 Task: Log work in the project Wizardry for the issue 'Integrate a new feedback survey feature into an existing website to gather user feedback and suggestions' spent time as '2w 1d 7h 36m' and remaining time as '2w 3d 5h 8m' and move to top of backlog. Now add the issue to the epic 'API Integration'.
Action: Mouse moved to (958, 369)
Screenshot: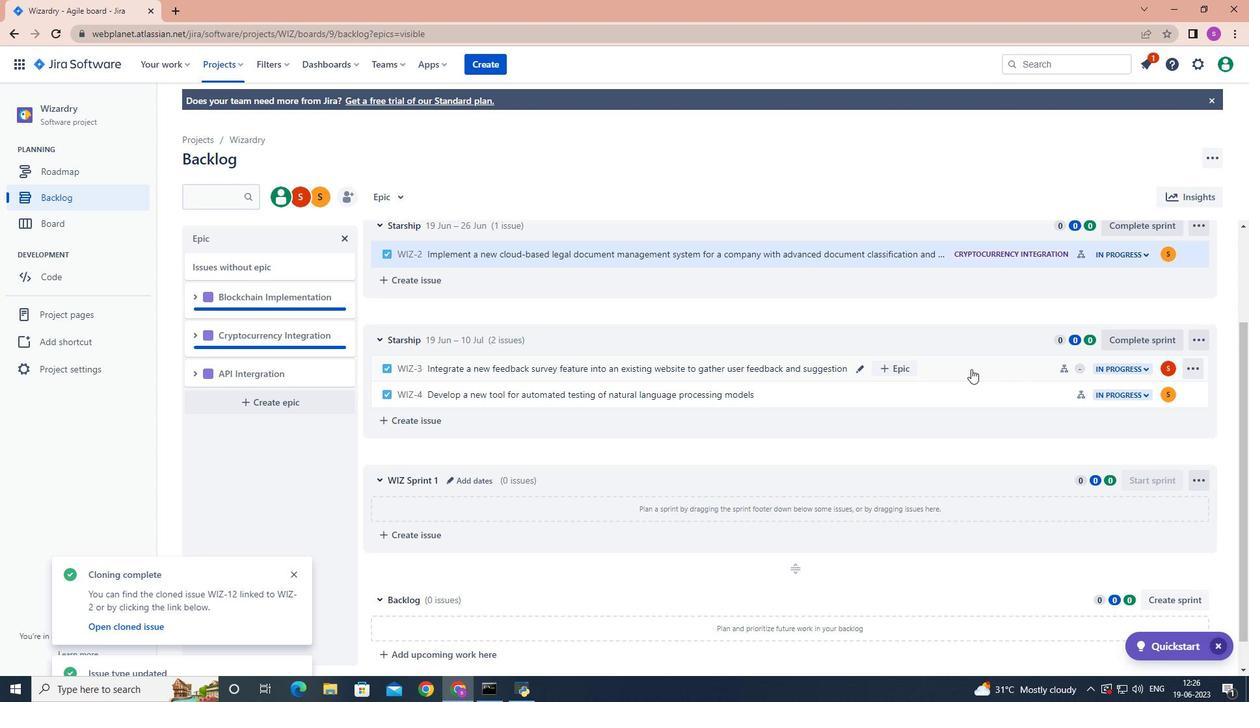 
Action: Mouse pressed left at (958, 369)
Screenshot: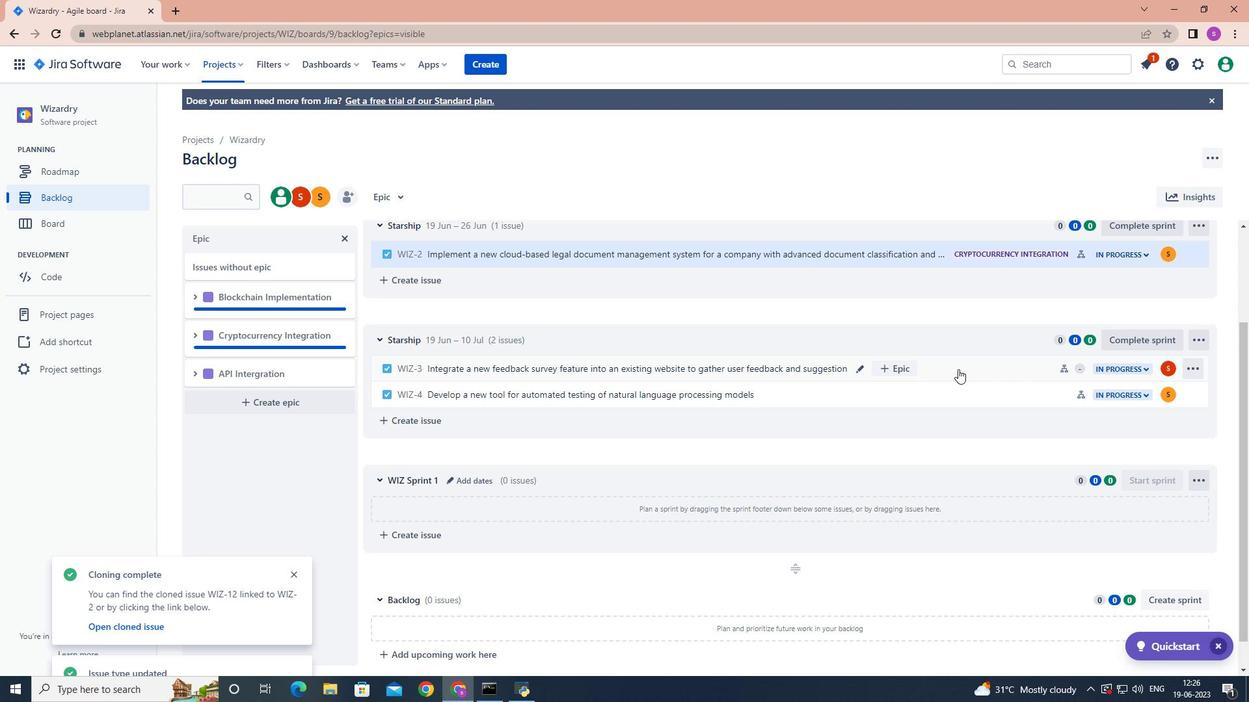 
Action: Mouse moved to (1193, 233)
Screenshot: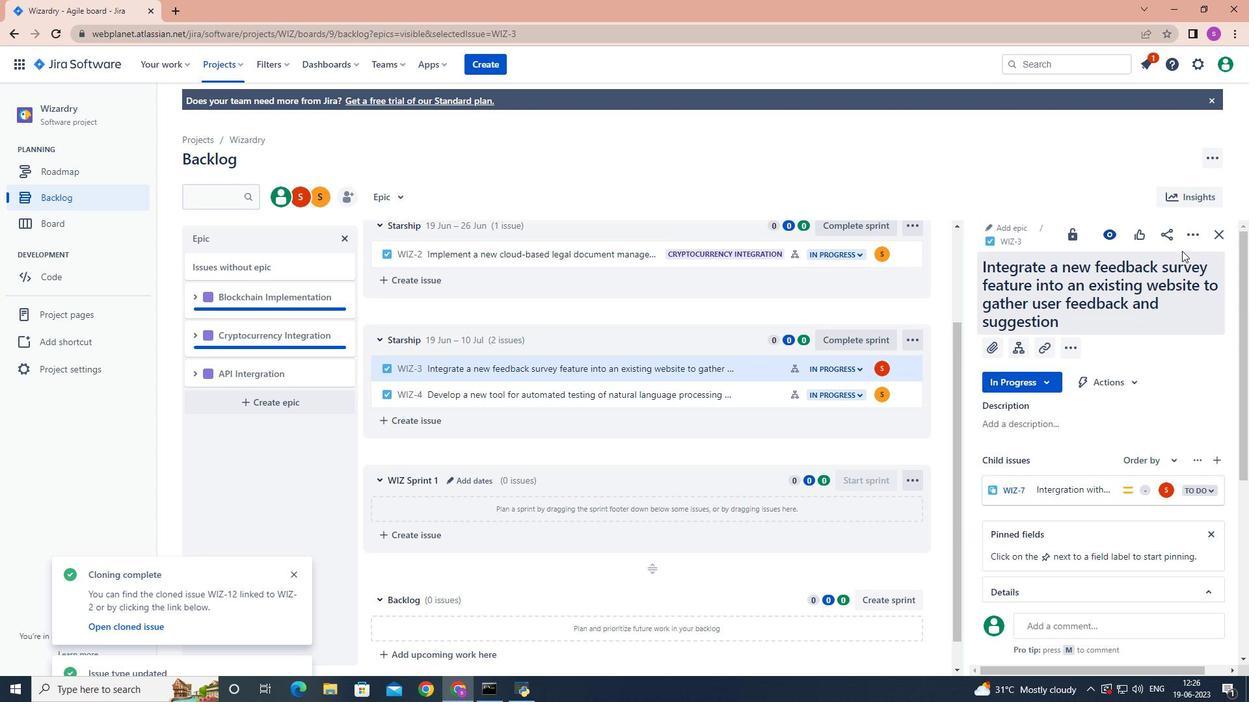 
Action: Mouse pressed left at (1193, 233)
Screenshot: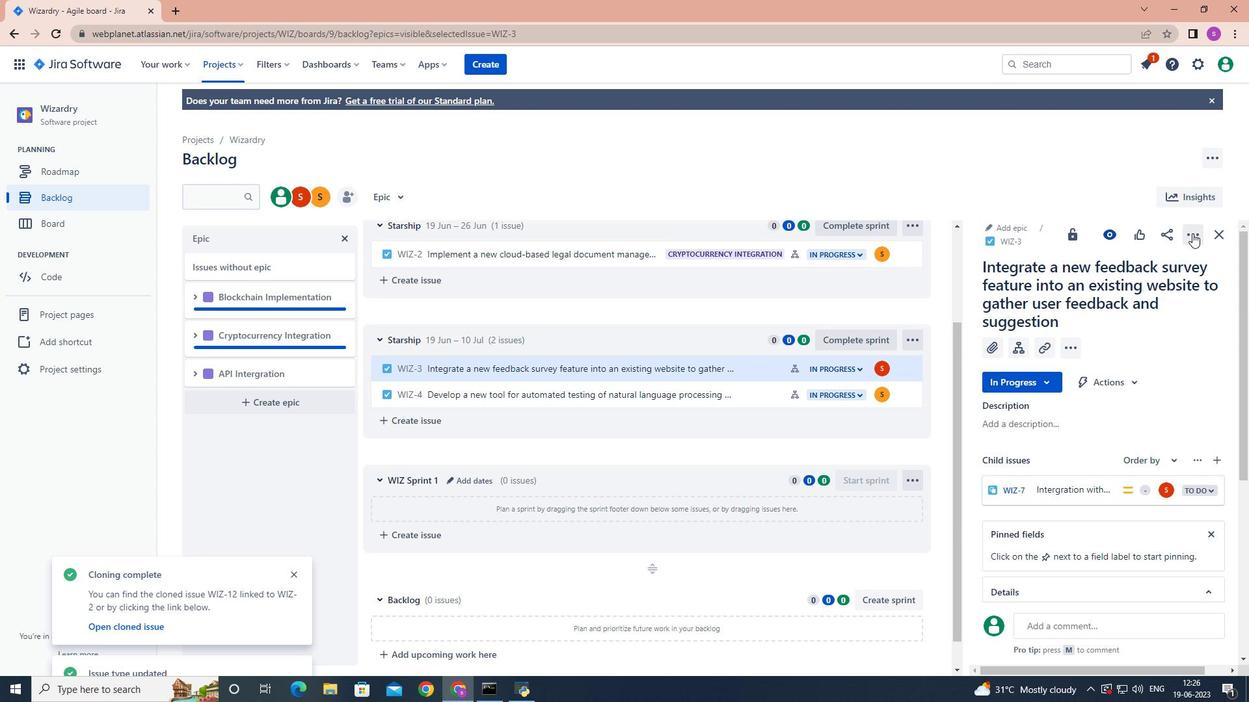 
Action: Mouse moved to (1132, 270)
Screenshot: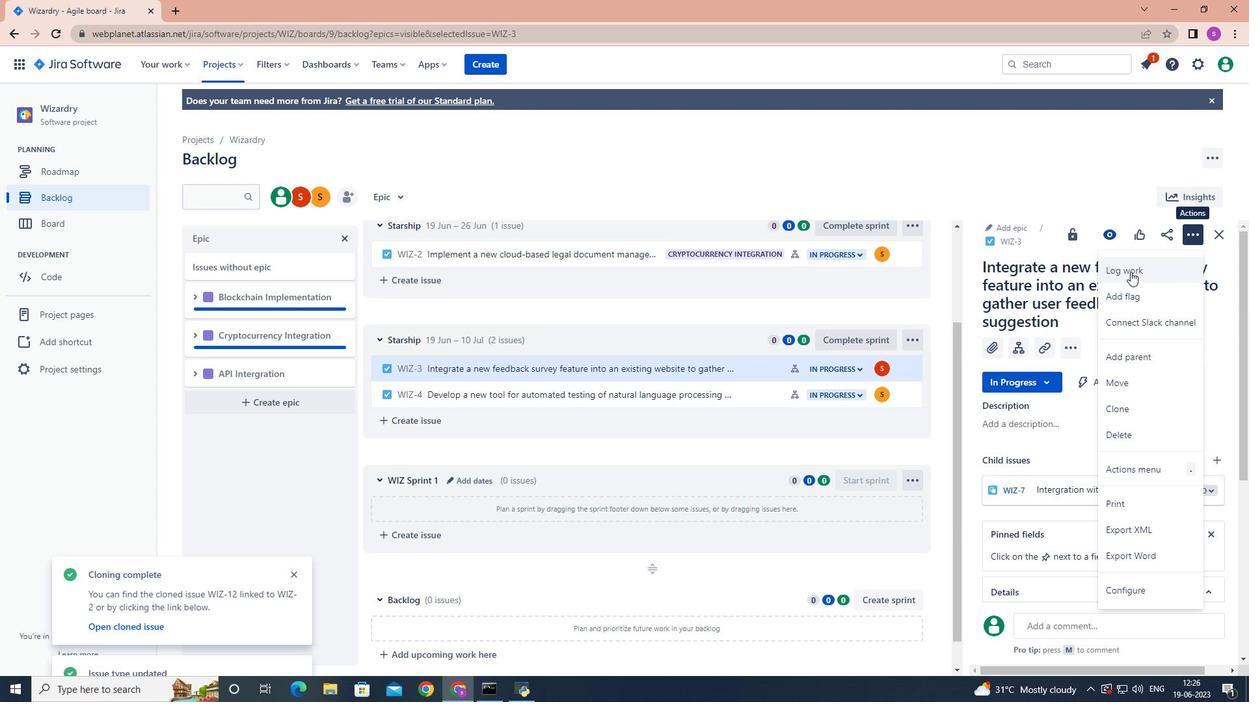 
Action: Mouse pressed left at (1132, 270)
Screenshot: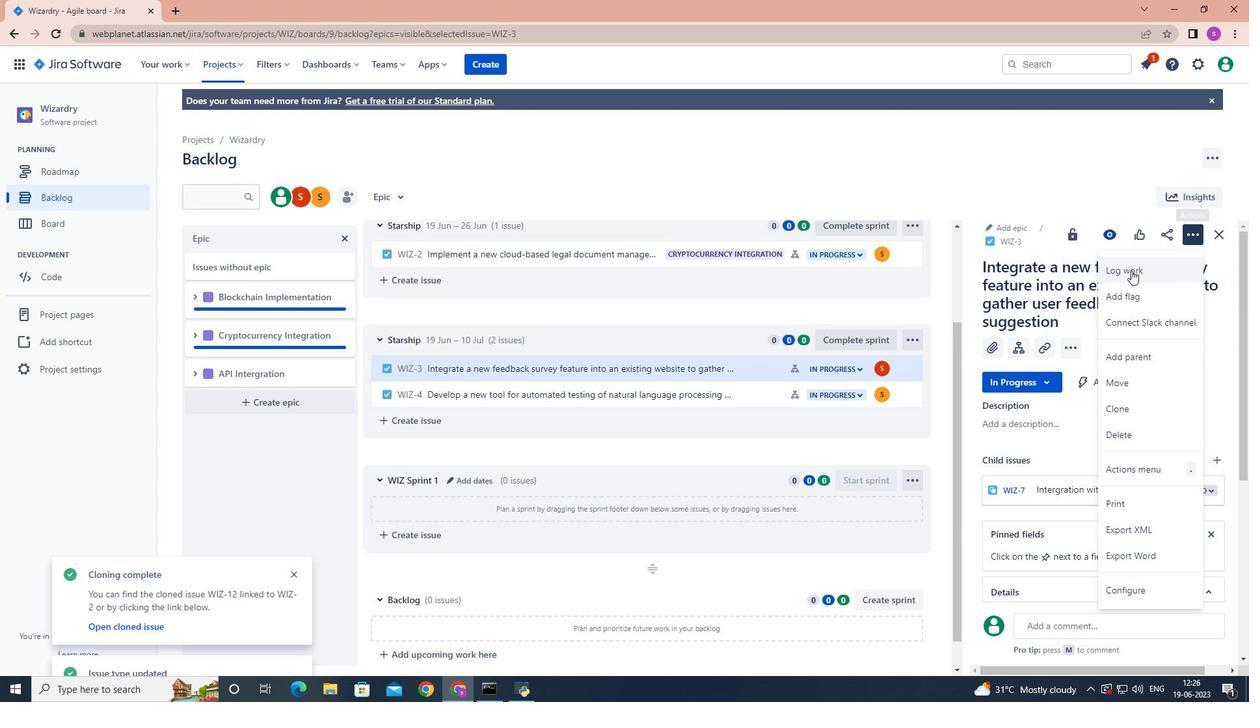 
Action: Mouse moved to (1128, 270)
Screenshot: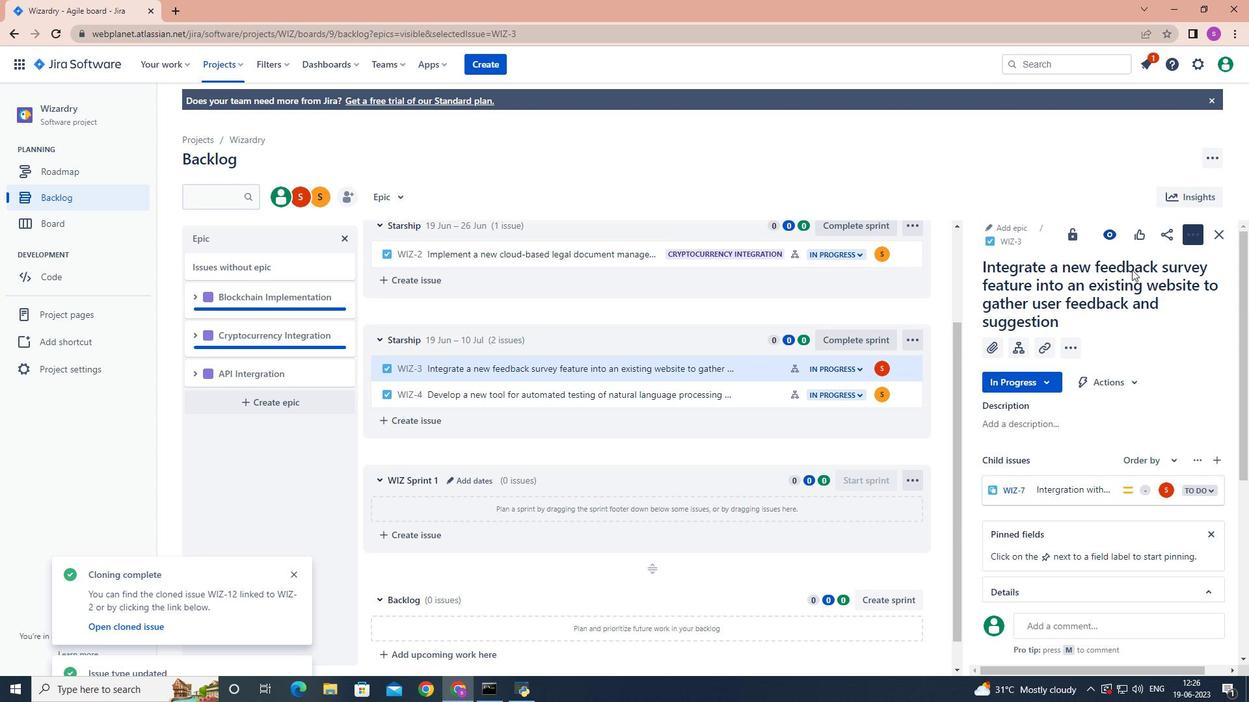 
Action: Key pressed 2w<Key.space>1d<Key.space>7h<Key.space>36m
Screenshot: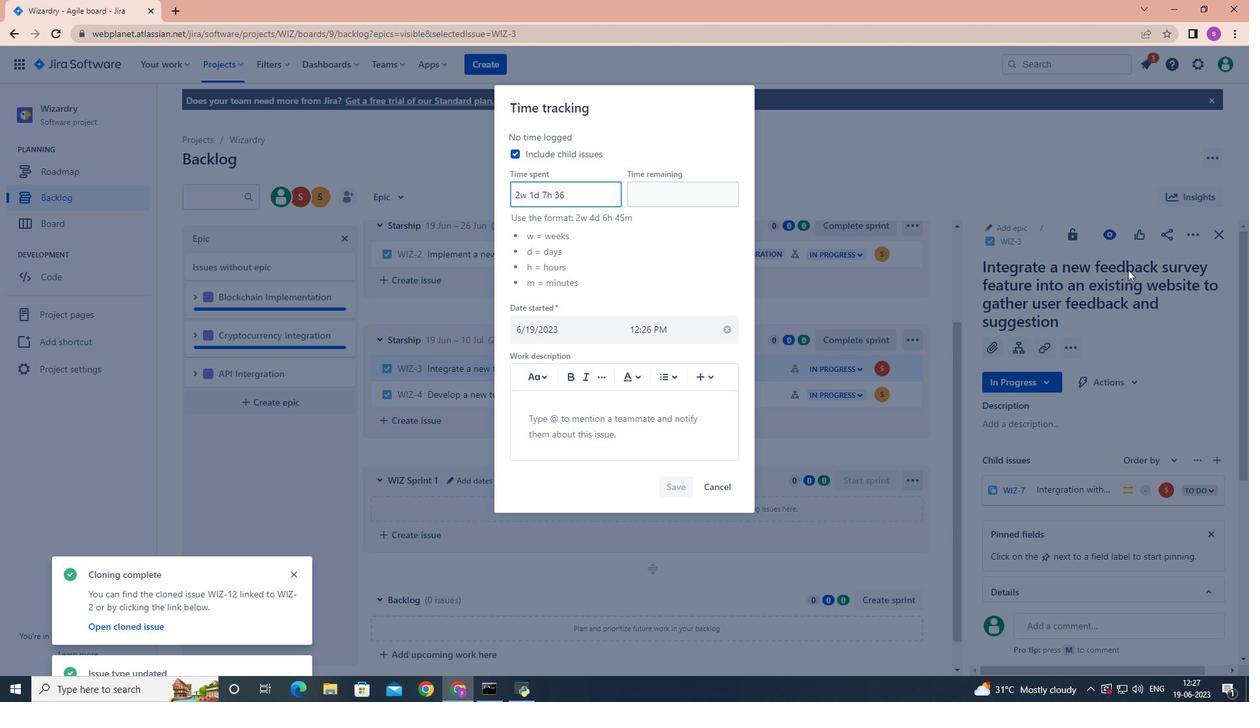 
Action: Mouse moved to (648, 195)
Screenshot: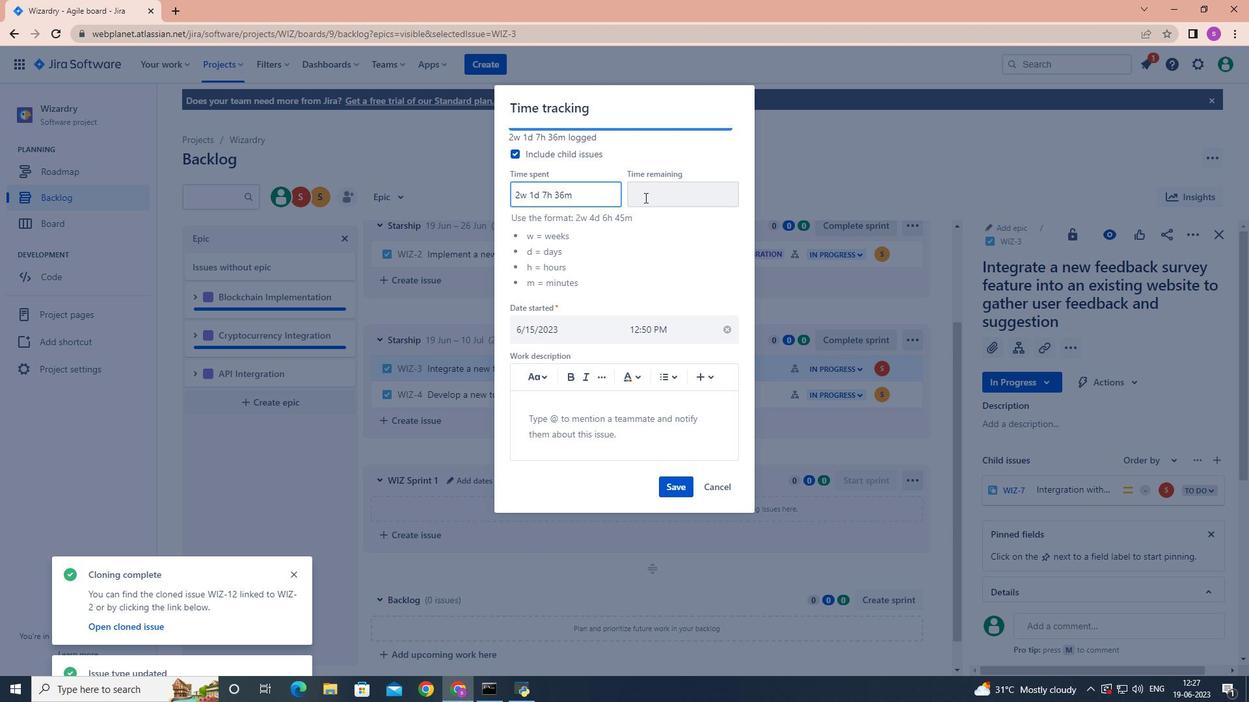 
Action: Mouse pressed left at (648, 195)
Screenshot: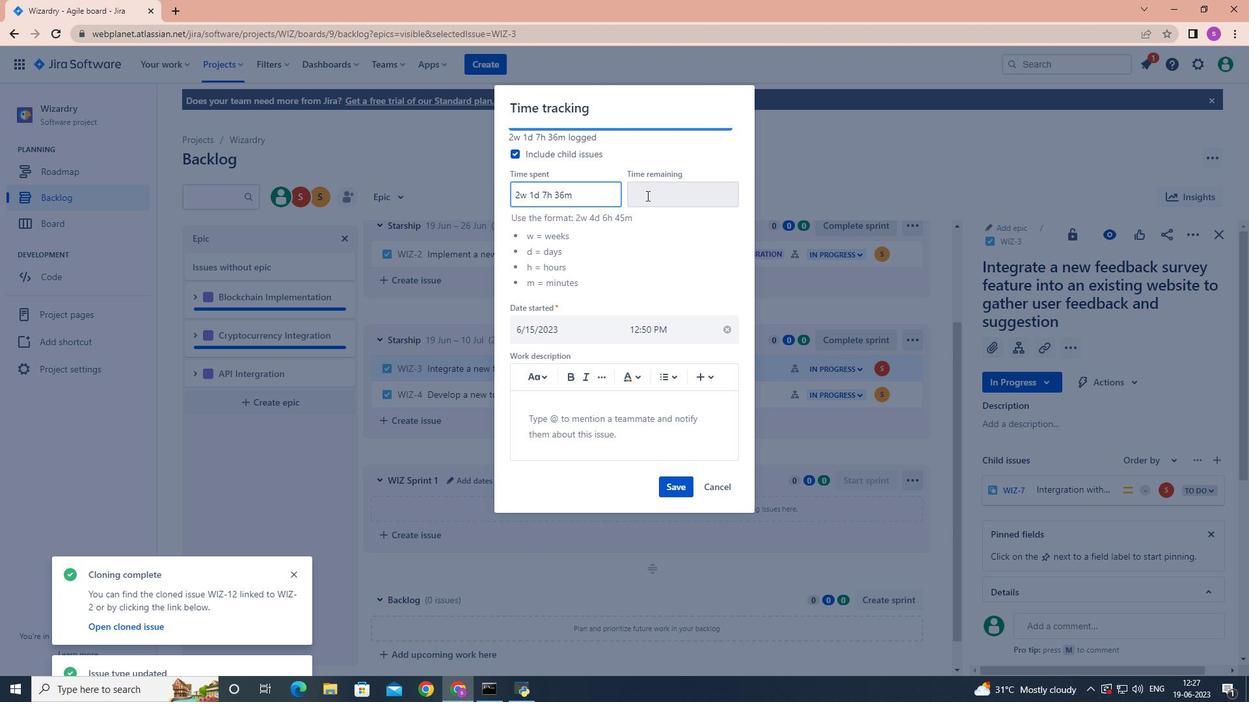 
Action: Key pressed 2w<Key.space>3d<Key.space>5h<Key.space>8m
Screenshot: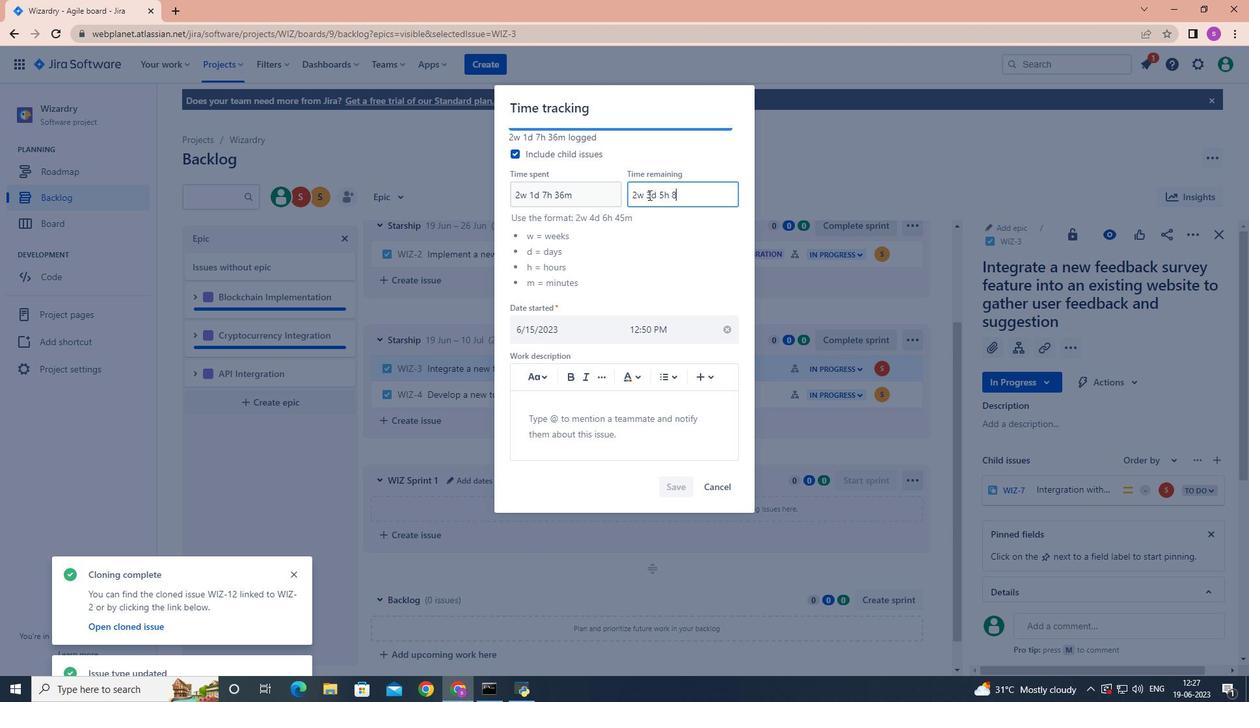 
Action: Mouse moved to (678, 488)
Screenshot: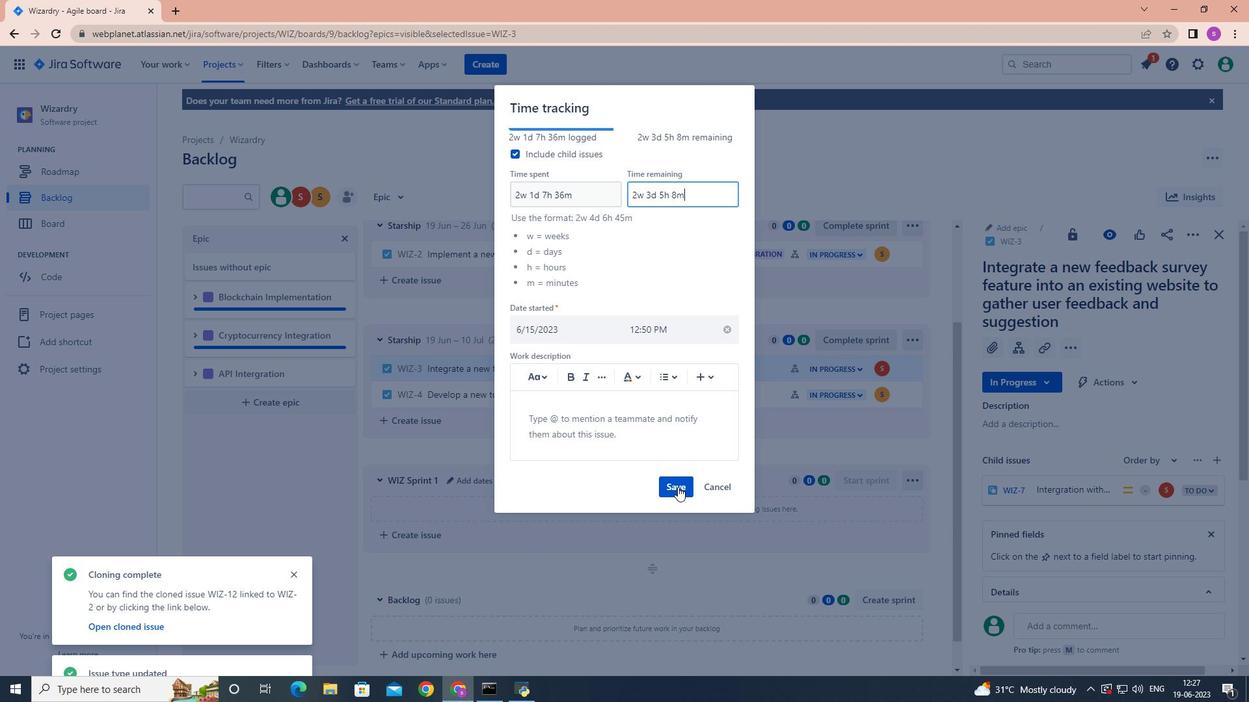 
Action: Mouse pressed left at (678, 488)
Screenshot: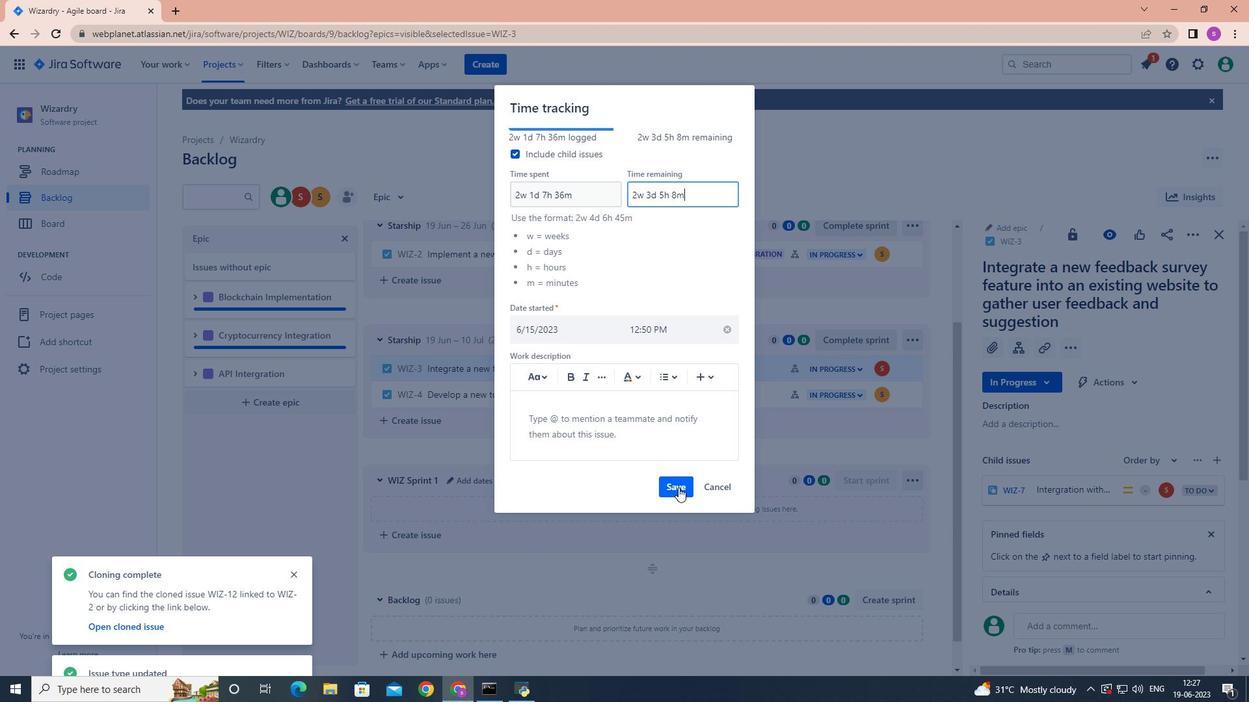 
Action: Mouse moved to (909, 367)
Screenshot: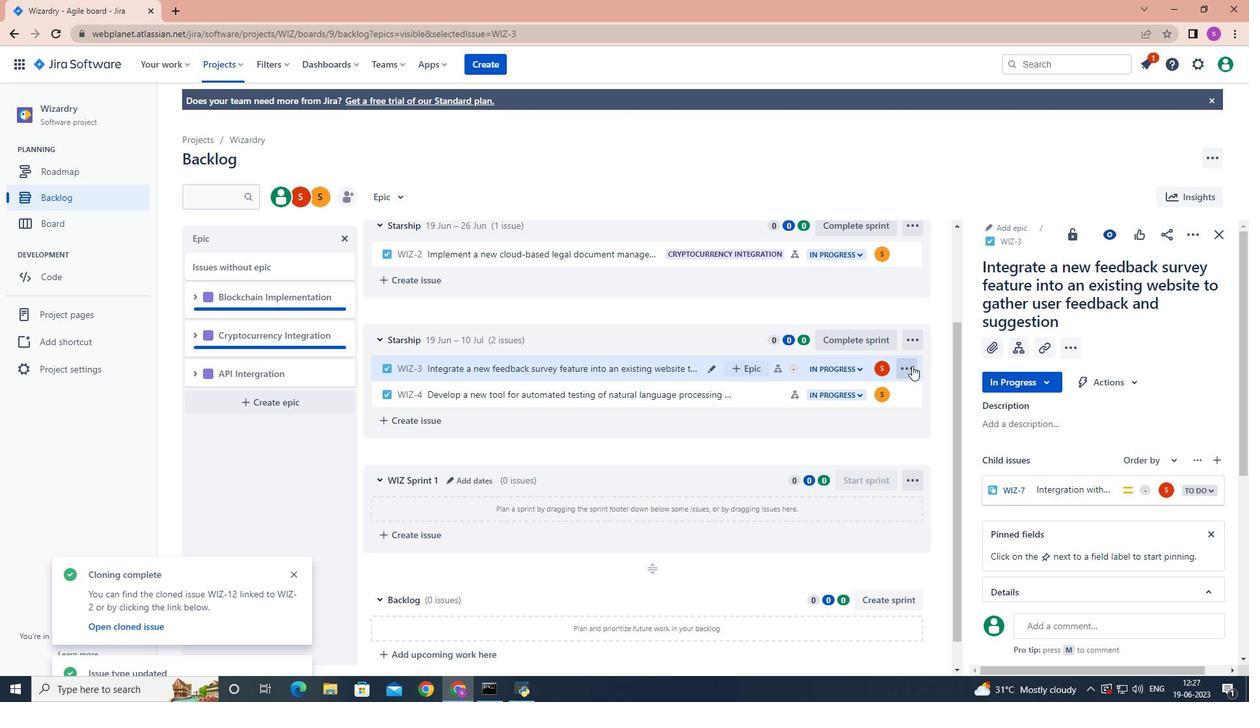 
Action: Mouse pressed left at (909, 367)
Screenshot: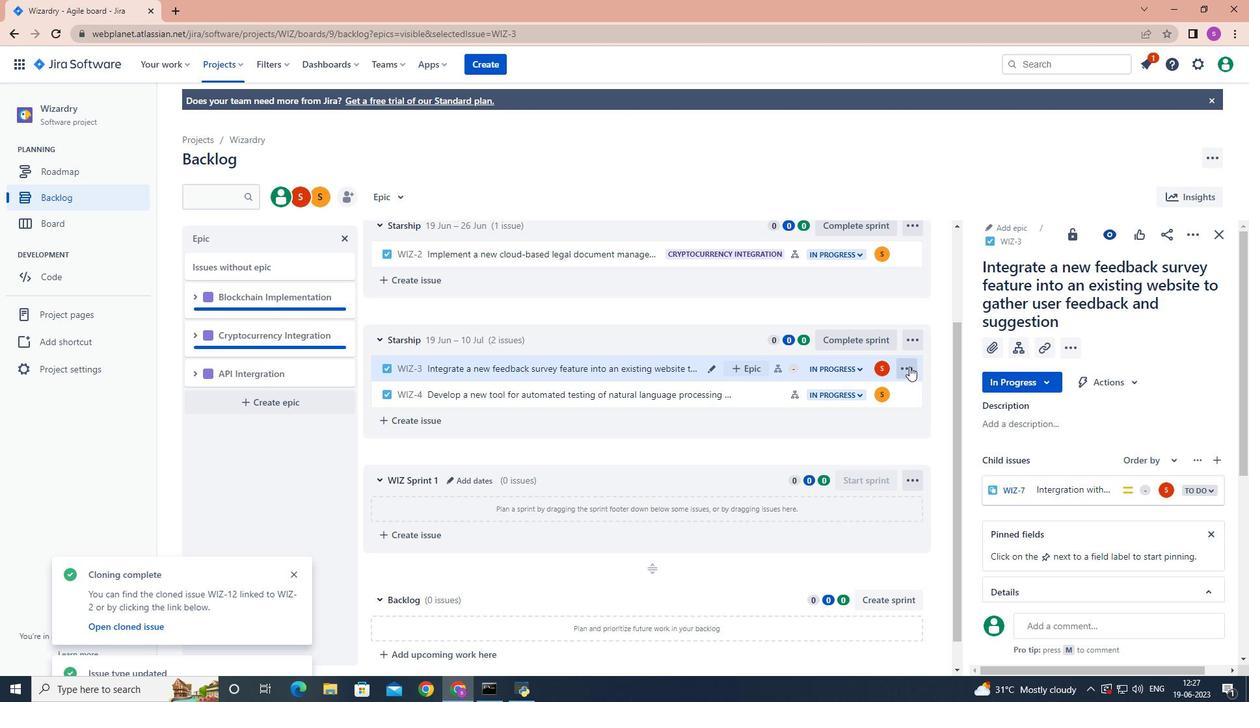
Action: Mouse moved to (884, 600)
Screenshot: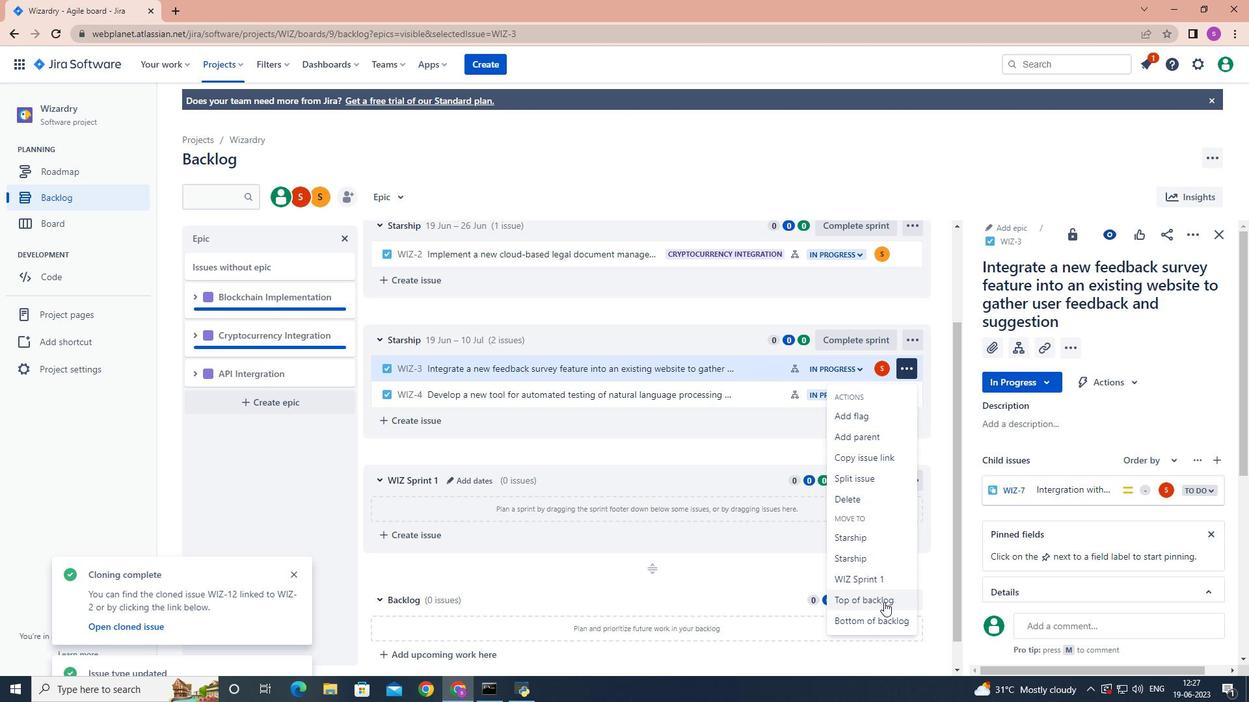 
Action: Mouse pressed left at (884, 600)
Screenshot: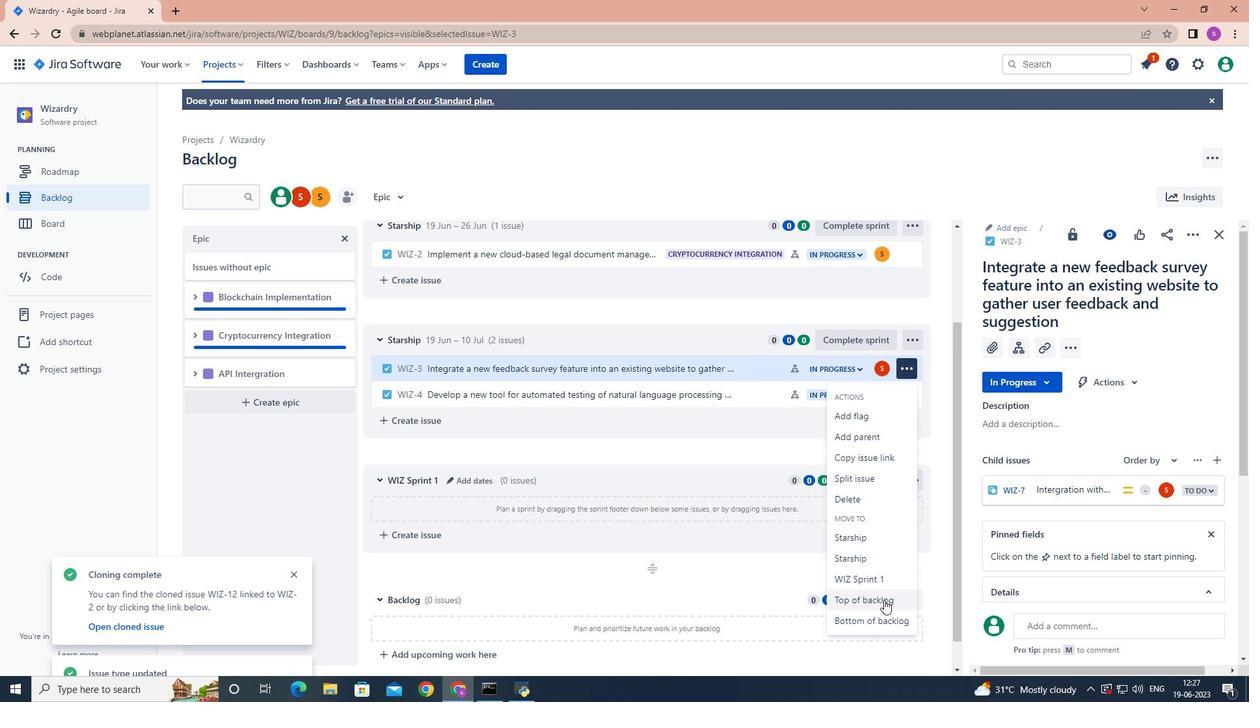 
Action: Mouse moved to (677, 208)
Screenshot: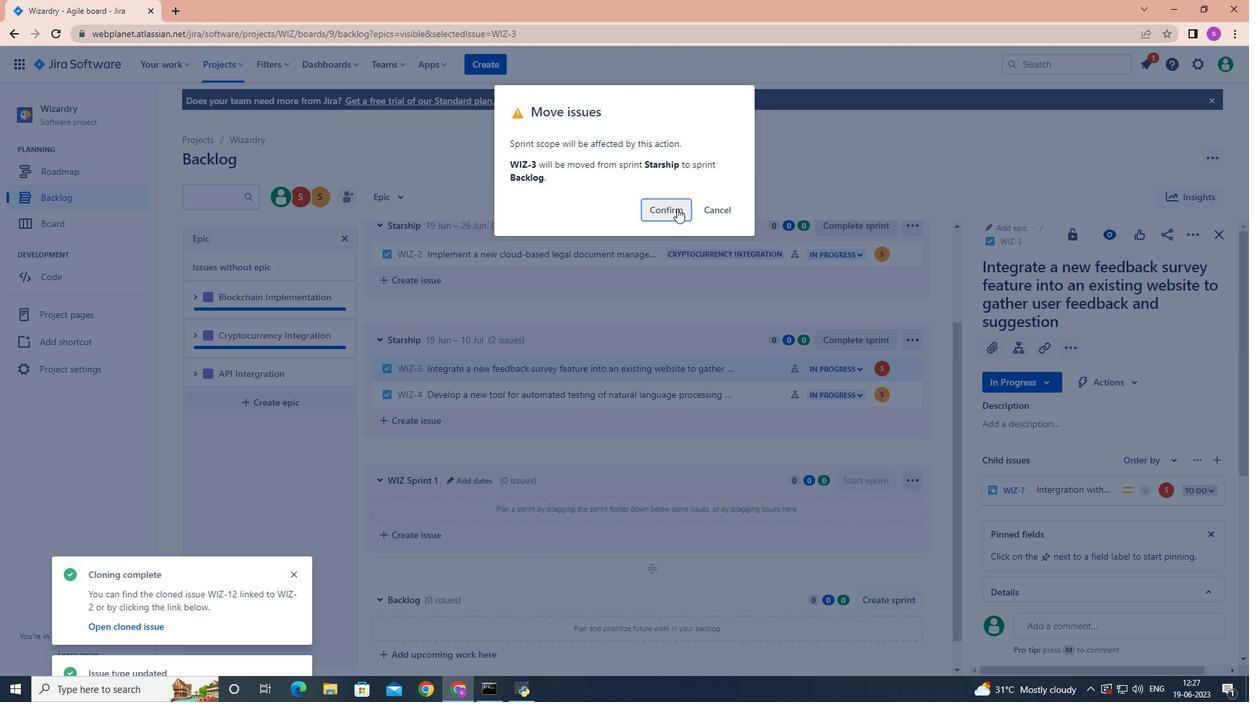
Action: Mouse pressed left at (677, 208)
Screenshot: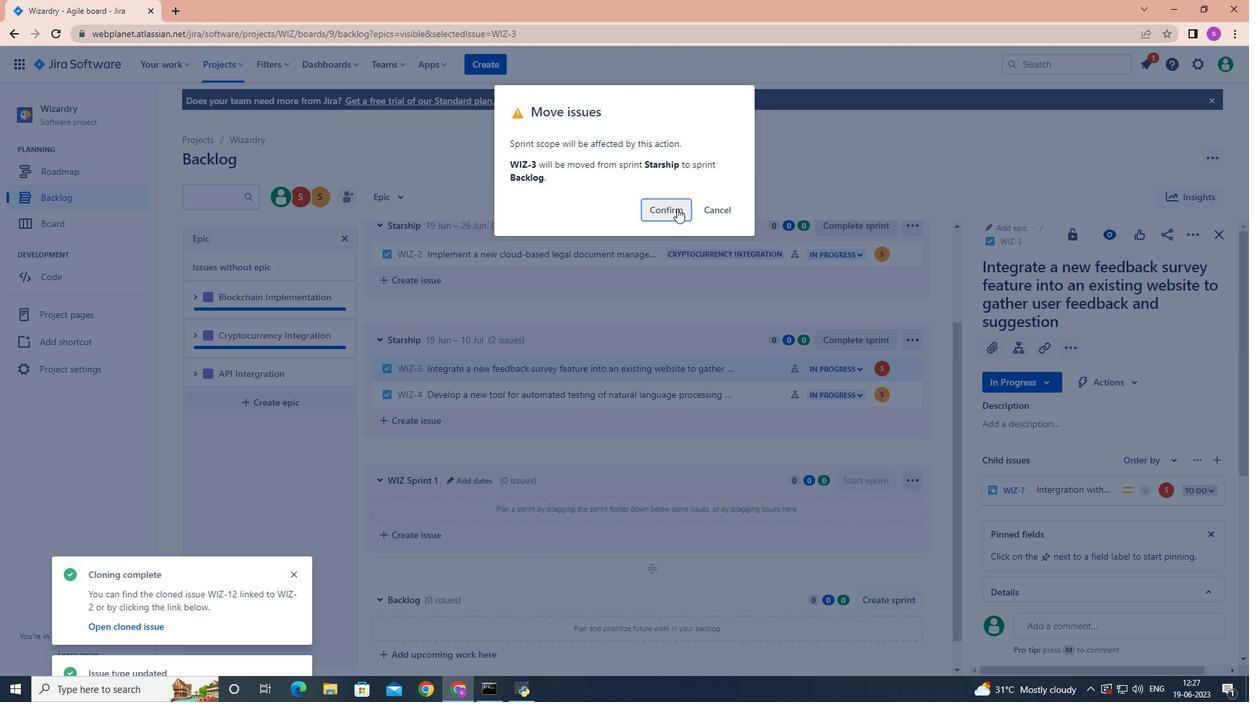 
Action: Mouse moved to (740, 600)
Screenshot: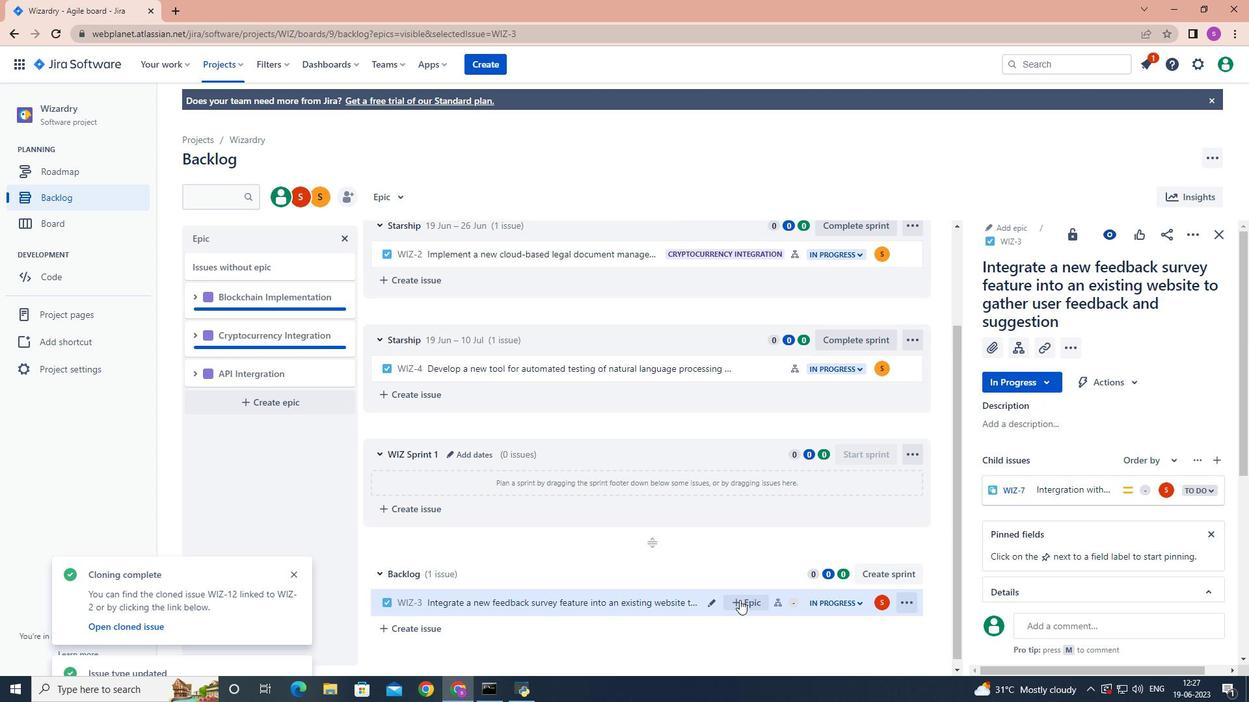
Action: Mouse pressed left at (740, 600)
Screenshot: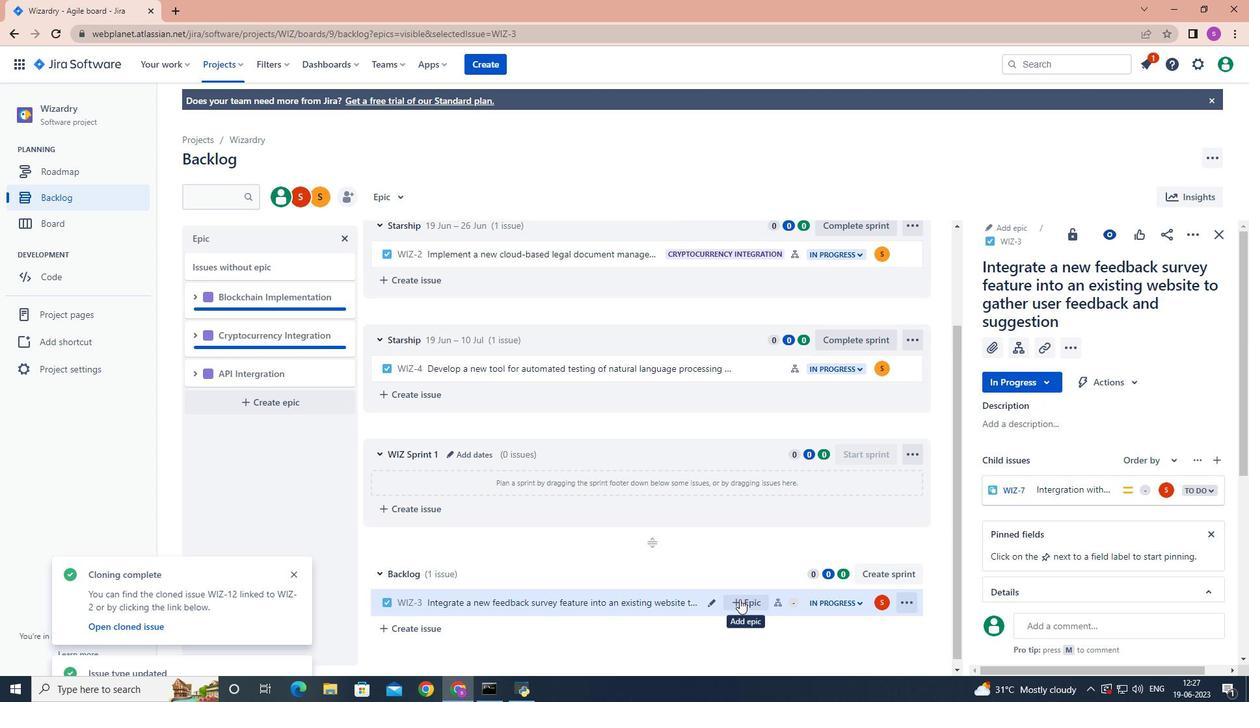 
Action: Mouse moved to (761, 533)
Screenshot: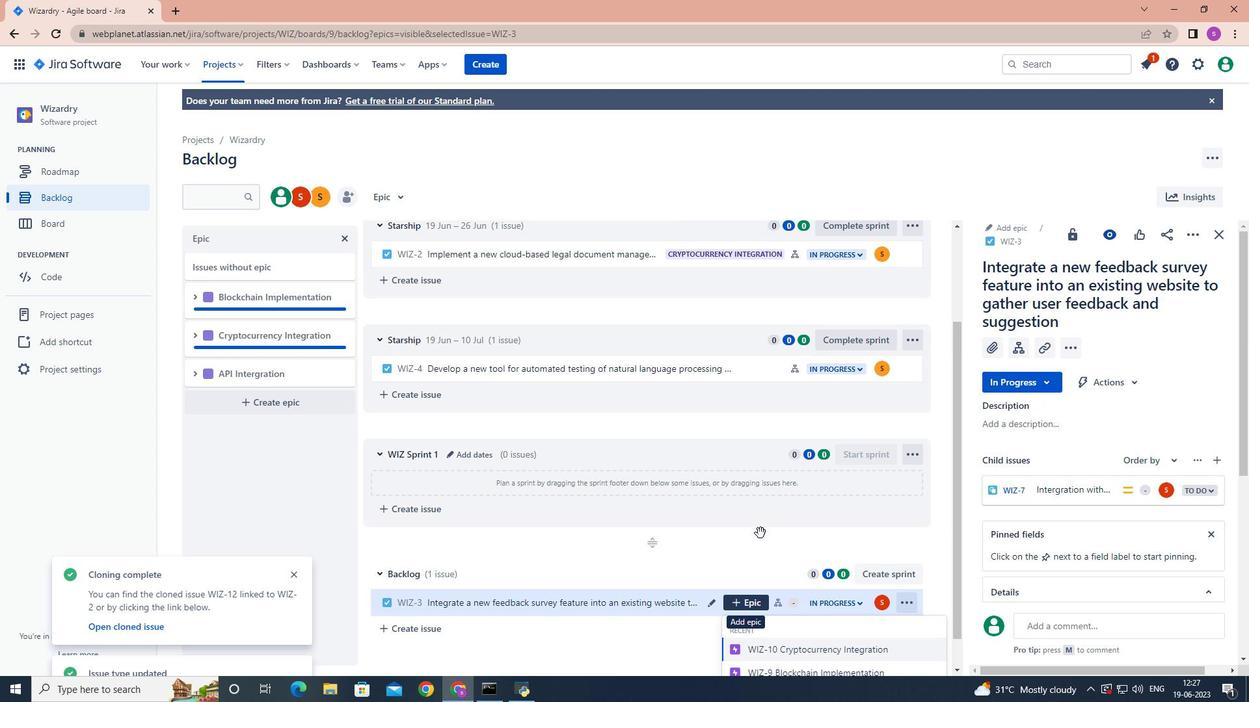 
Action: Mouse scrolled (761, 532) with delta (0, 0)
Screenshot: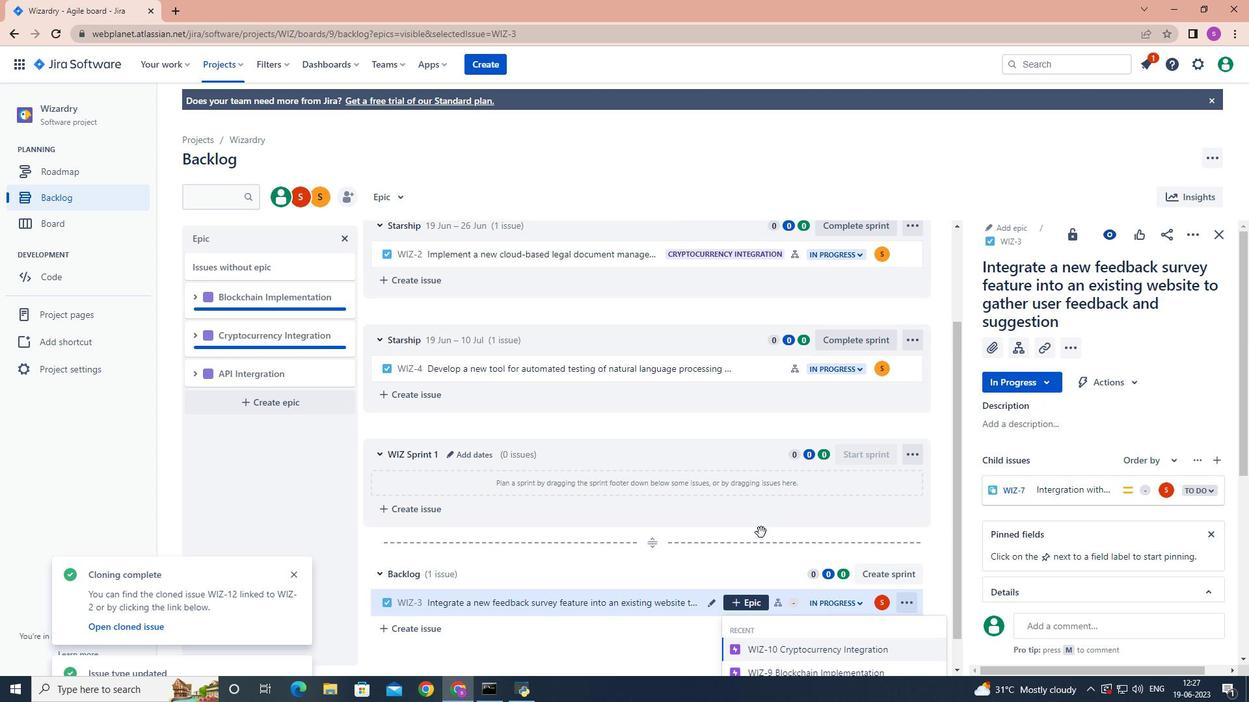 
Action: Mouse moved to (814, 628)
Screenshot: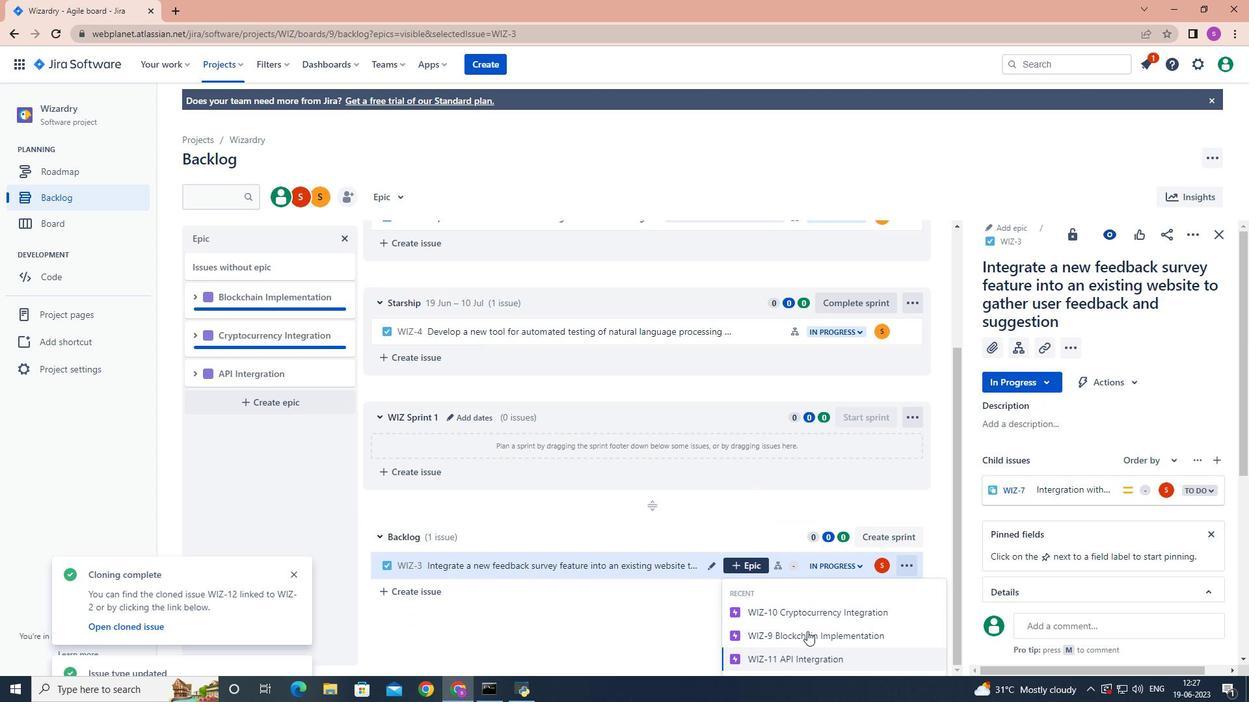 
Action: Mouse scrolled (814, 627) with delta (0, 0)
Screenshot: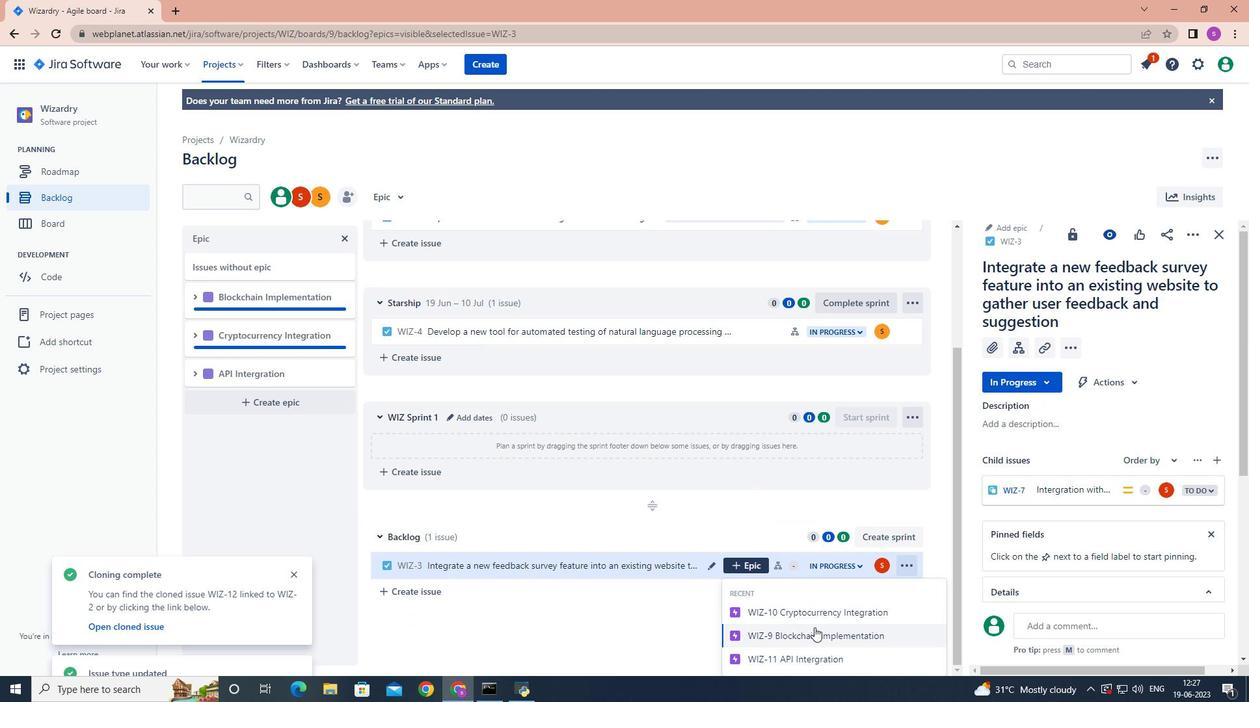 
Action: Mouse scrolled (814, 627) with delta (0, 0)
Screenshot: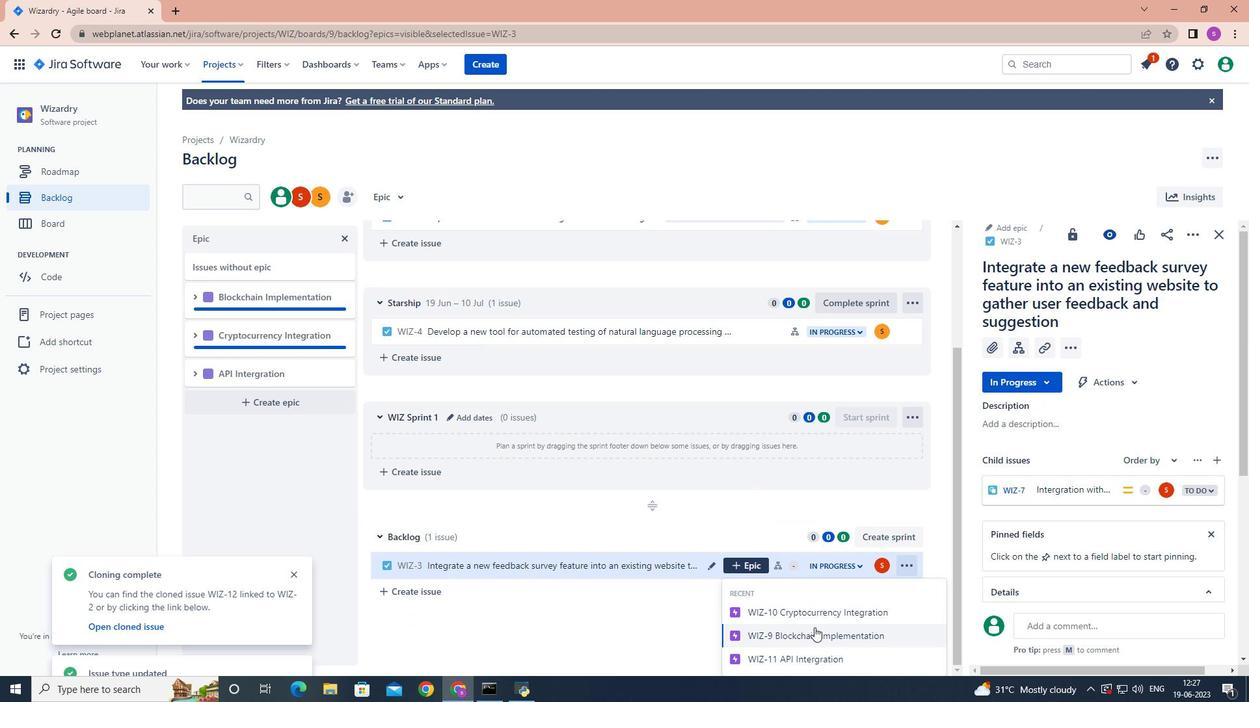 
Action: Mouse moved to (824, 655)
Screenshot: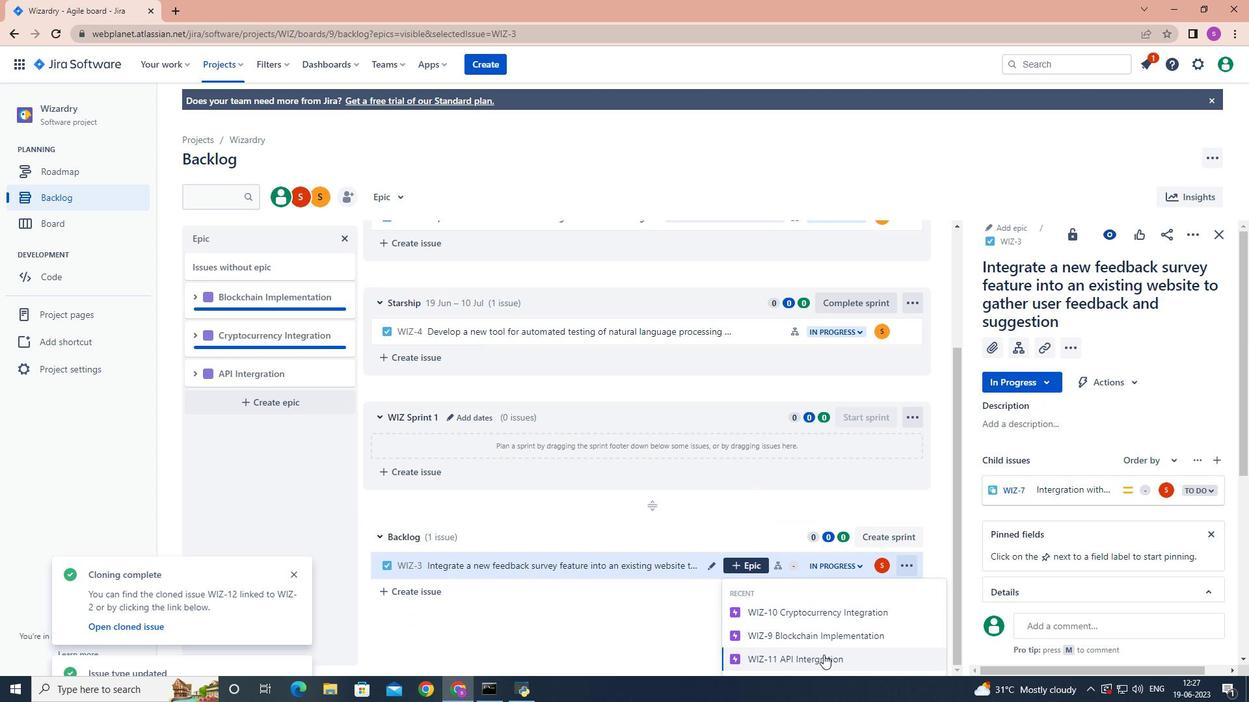 
Action: Mouse pressed left at (824, 655)
Screenshot: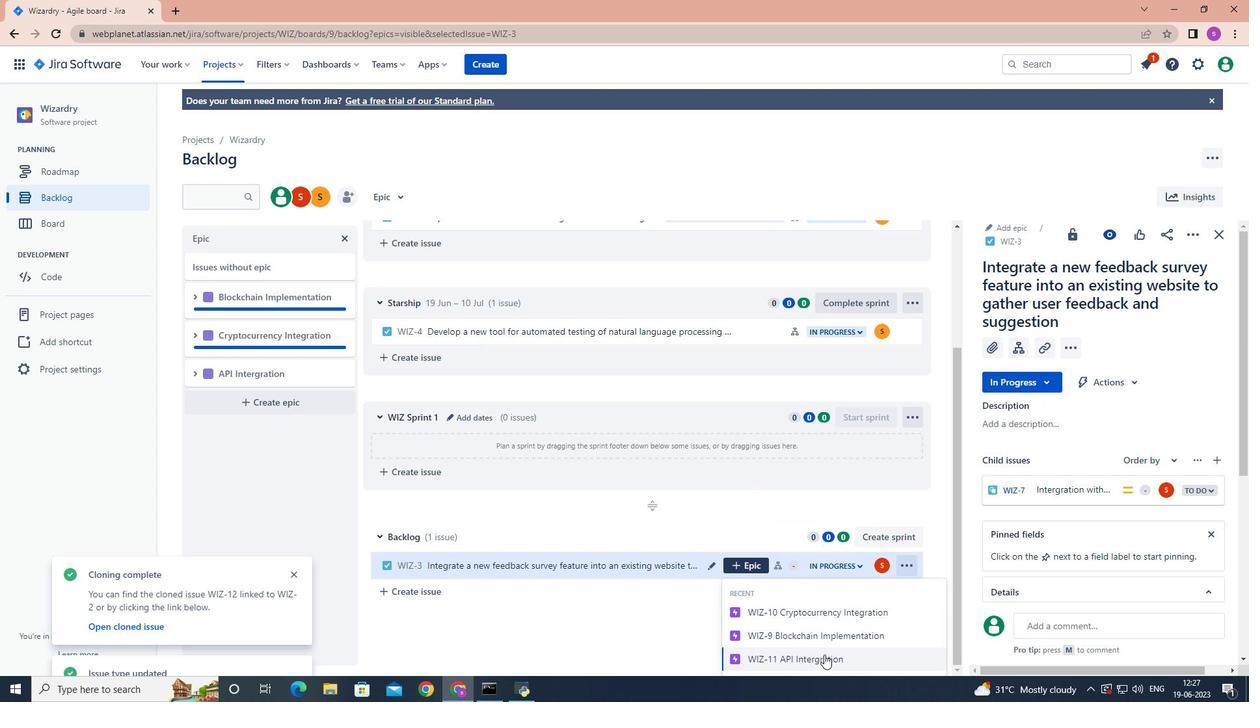 
Action: Mouse moved to (823, 650)
Screenshot: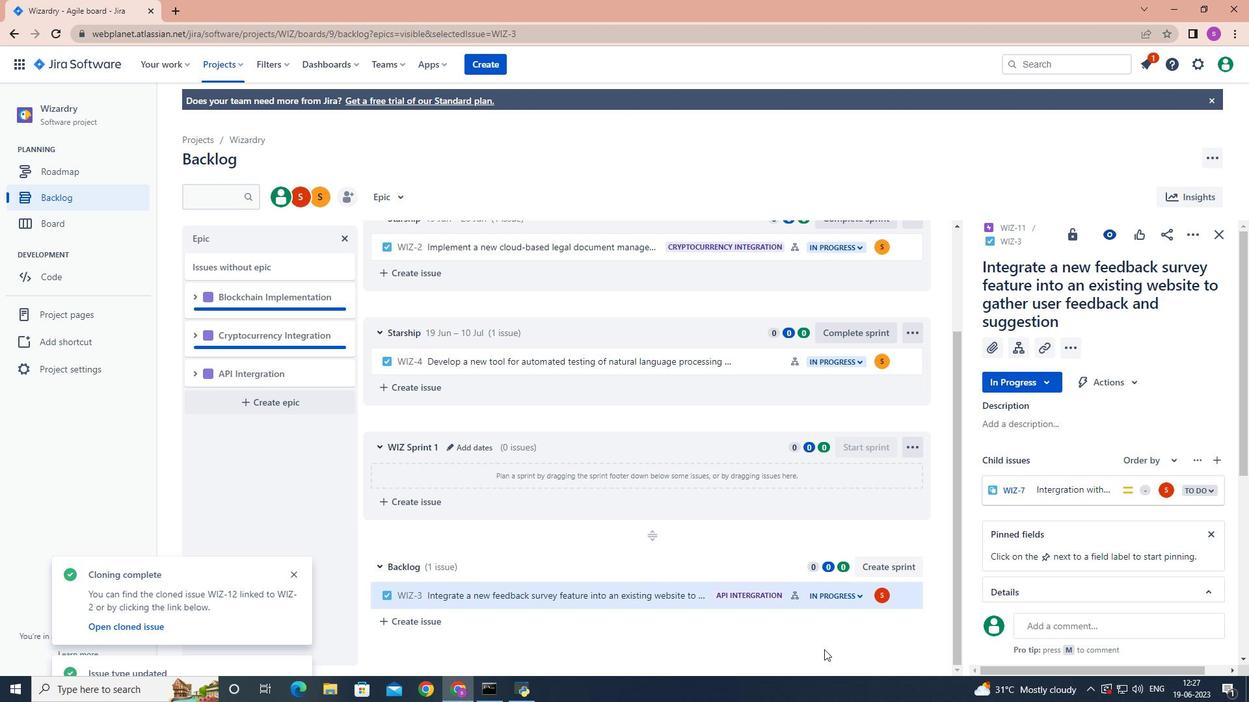 
